 Task: Use the Immersive Reader to read the email with the subject 'PJP'.
Action: Mouse moved to (222, 31)
Screenshot: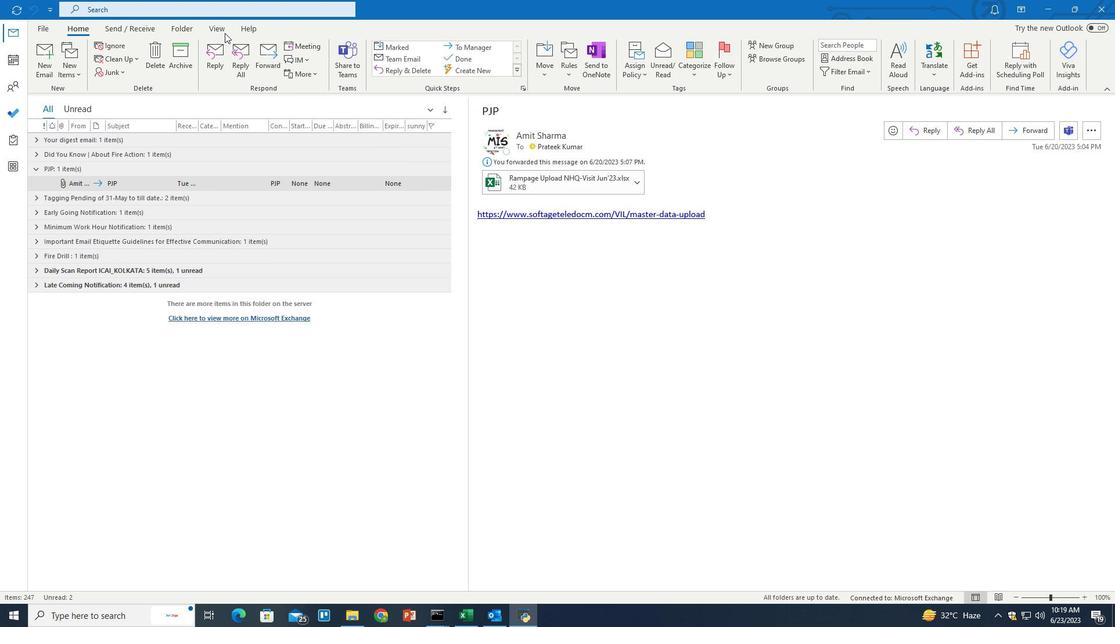 
Action: Mouse pressed left at (222, 31)
Screenshot: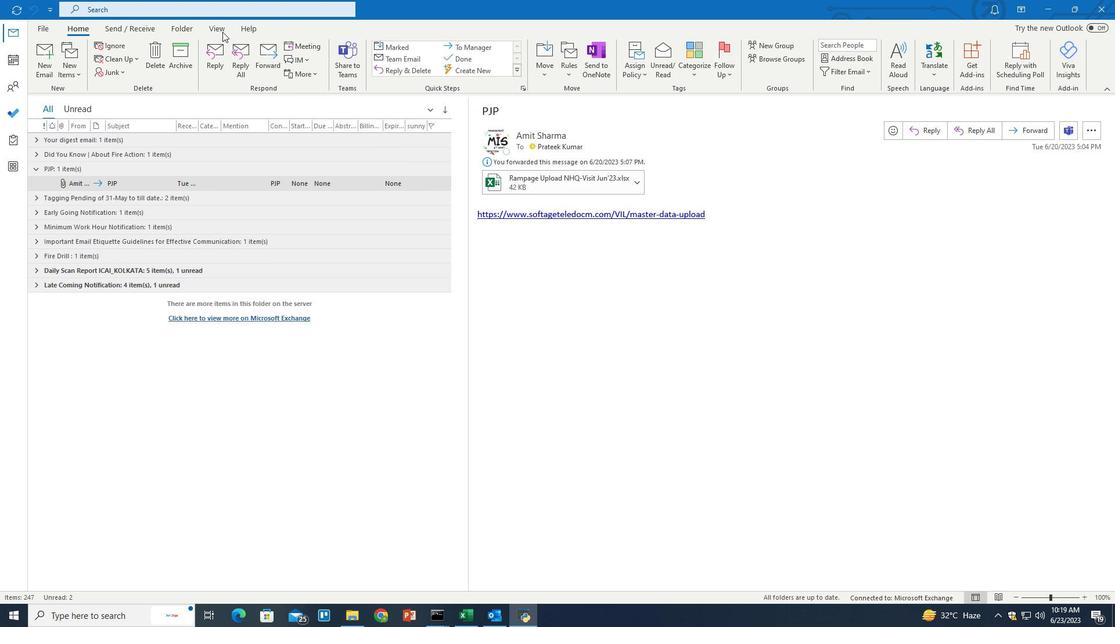 
Action: Mouse pressed left at (222, 31)
Screenshot: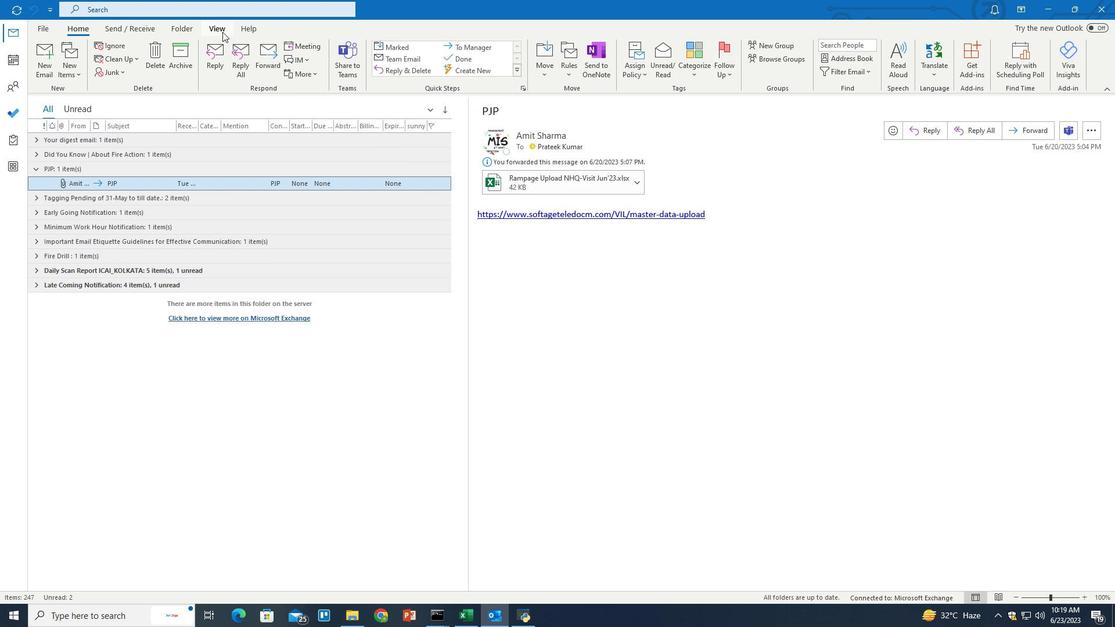 
Action: Mouse moved to (992, 73)
Screenshot: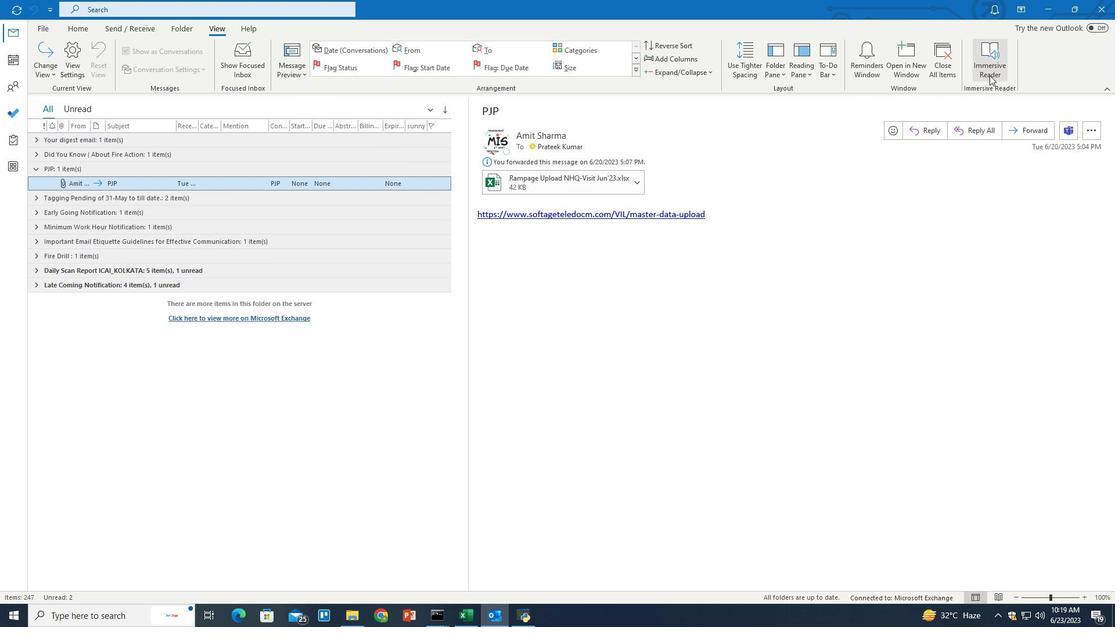 
Action: Mouse pressed left at (992, 73)
Screenshot: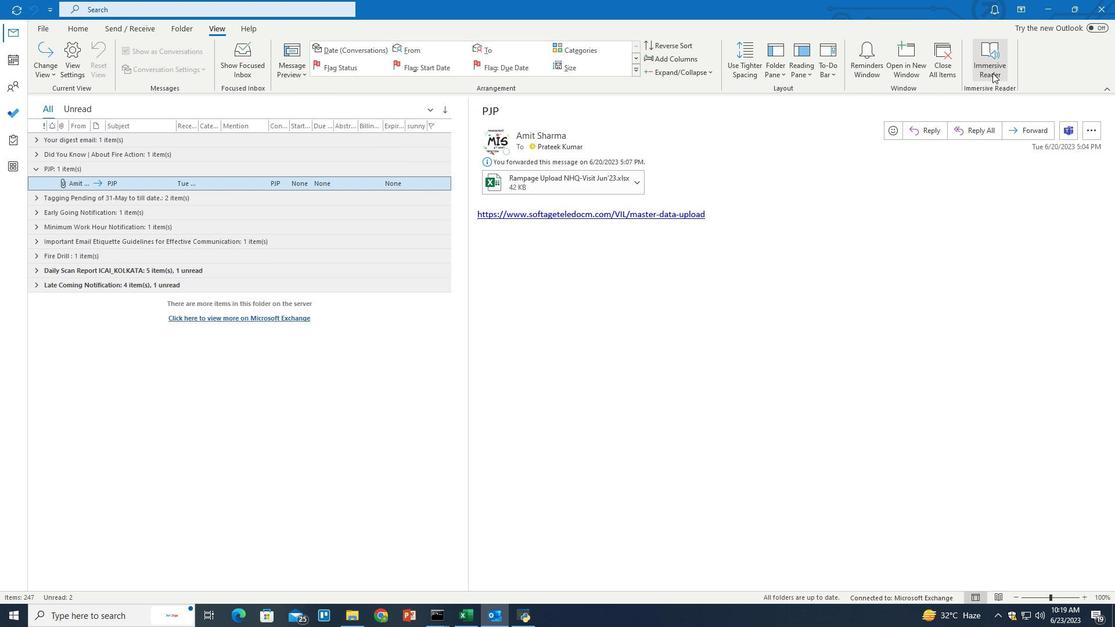 
Action: Mouse moved to (106, 67)
Screenshot: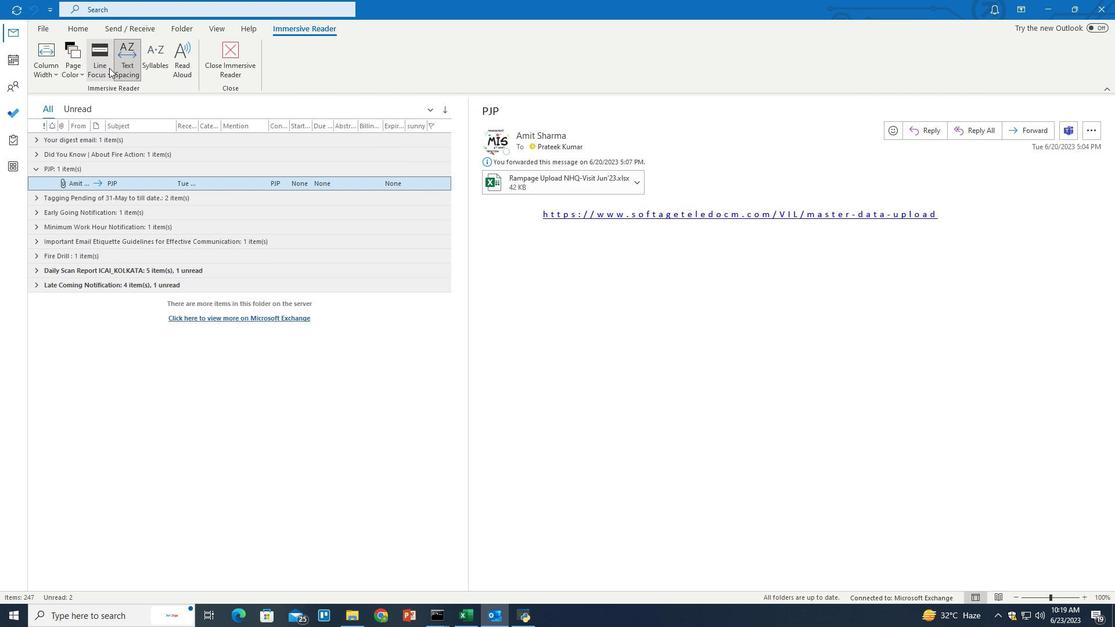 
Action: Mouse pressed left at (106, 67)
Screenshot: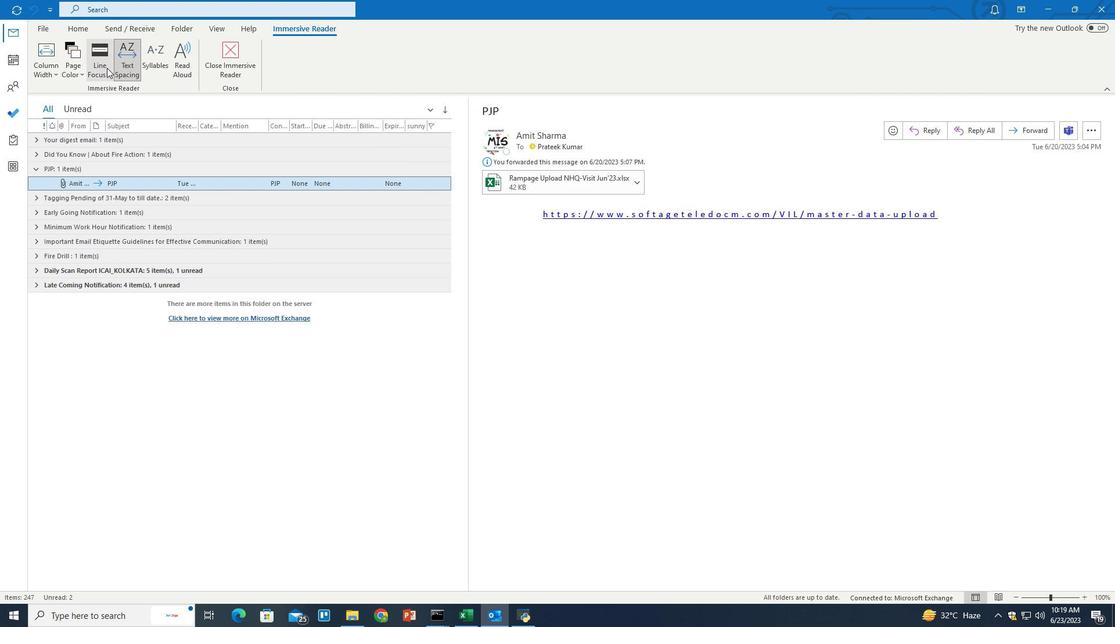 
Action: Mouse moved to (126, 99)
Screenshot: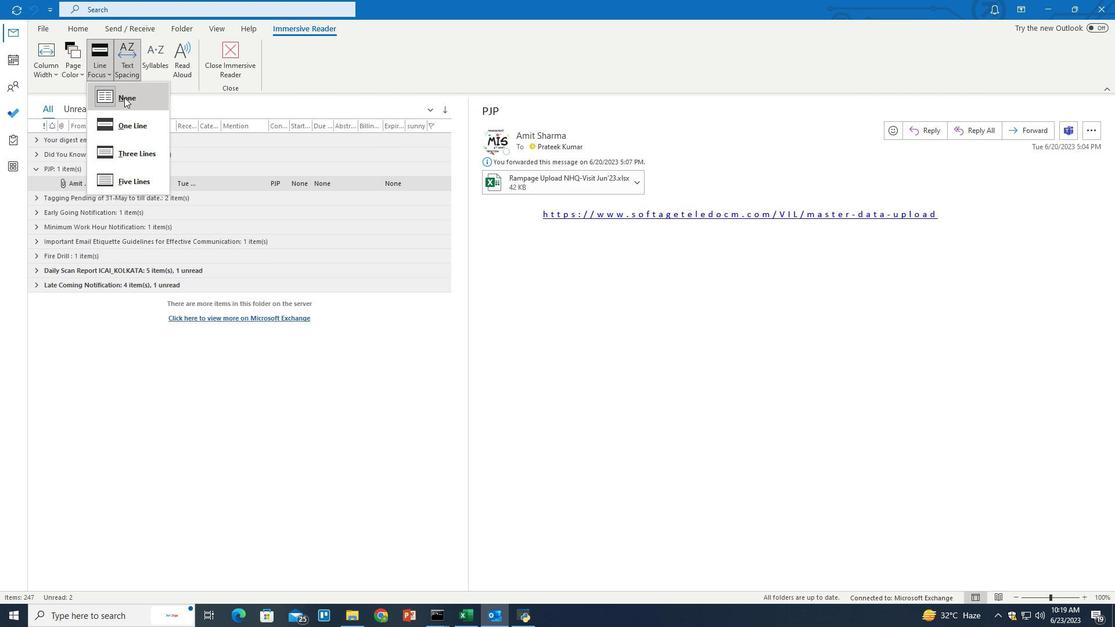 
Action: Mouse pressed left at (126, 99)
Screenshot: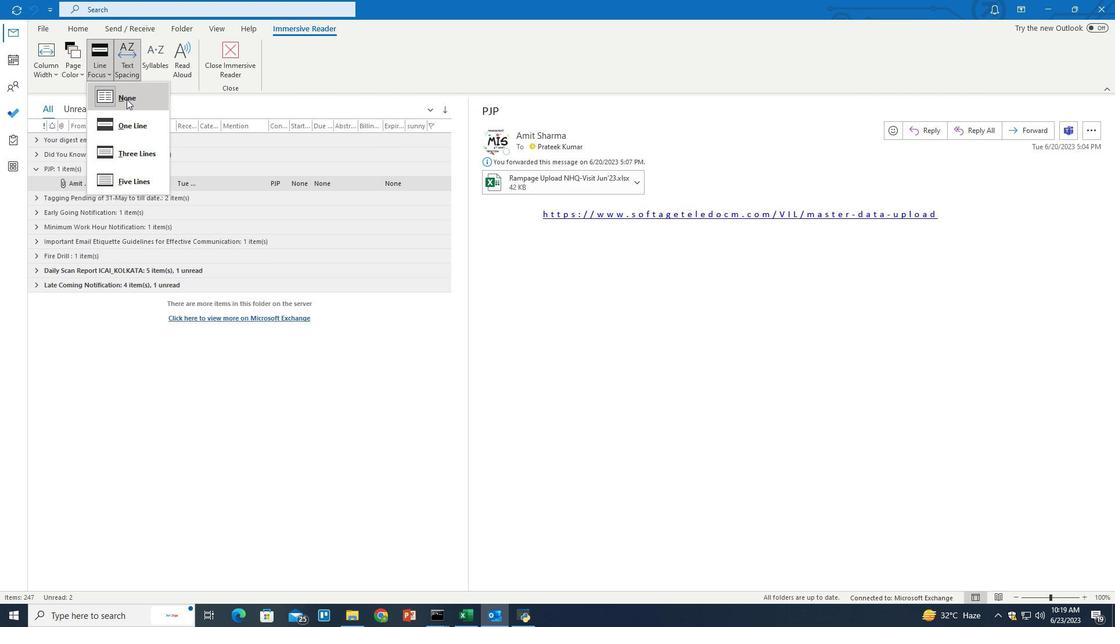 
Action: Mouse moved to (130, 101)
Screenshot: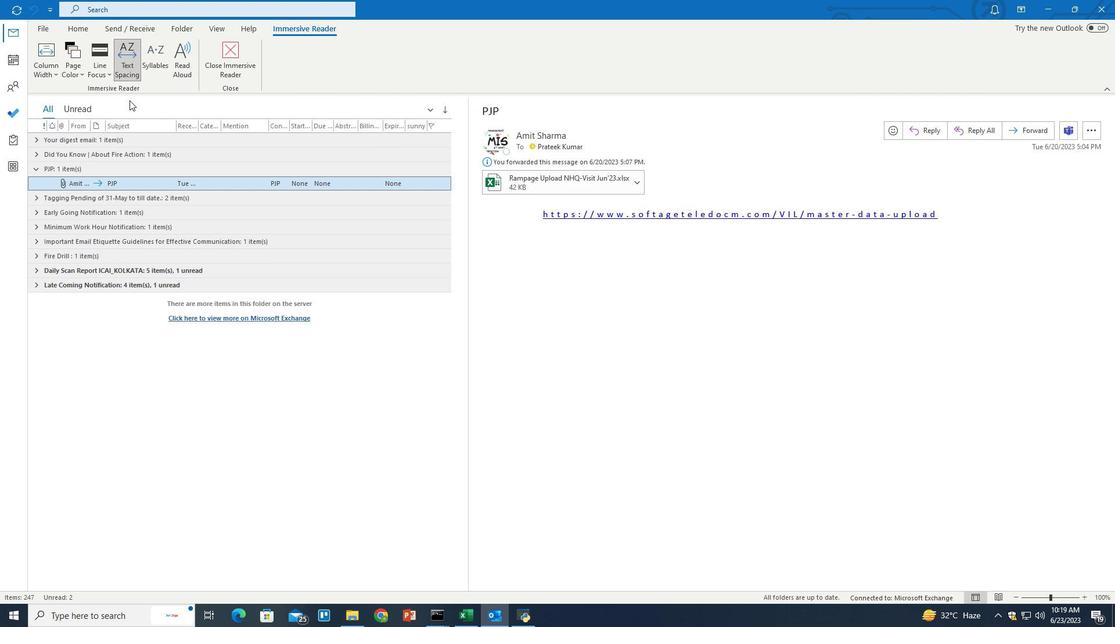 
